 Task: Create in the project AgileNova and in the Backlog issue 'Upgrade the logging and reporting features of a web application to improve system monitoring and analysis' a child issue 'Serverless computing application deployment automation and remediation', and assign it to team member softage.2@softage.net. Create in the project AgileNova and in the Backlog issue 'Create a new online platform for online fitness courses with advanced workout tracking and personalization features' a child issue 'Automated infrastructure disaster recovery planning and optimization', and assign it to team member softage.3@softage.net
Action: Mouse moved to (835, 641)
Screenshot: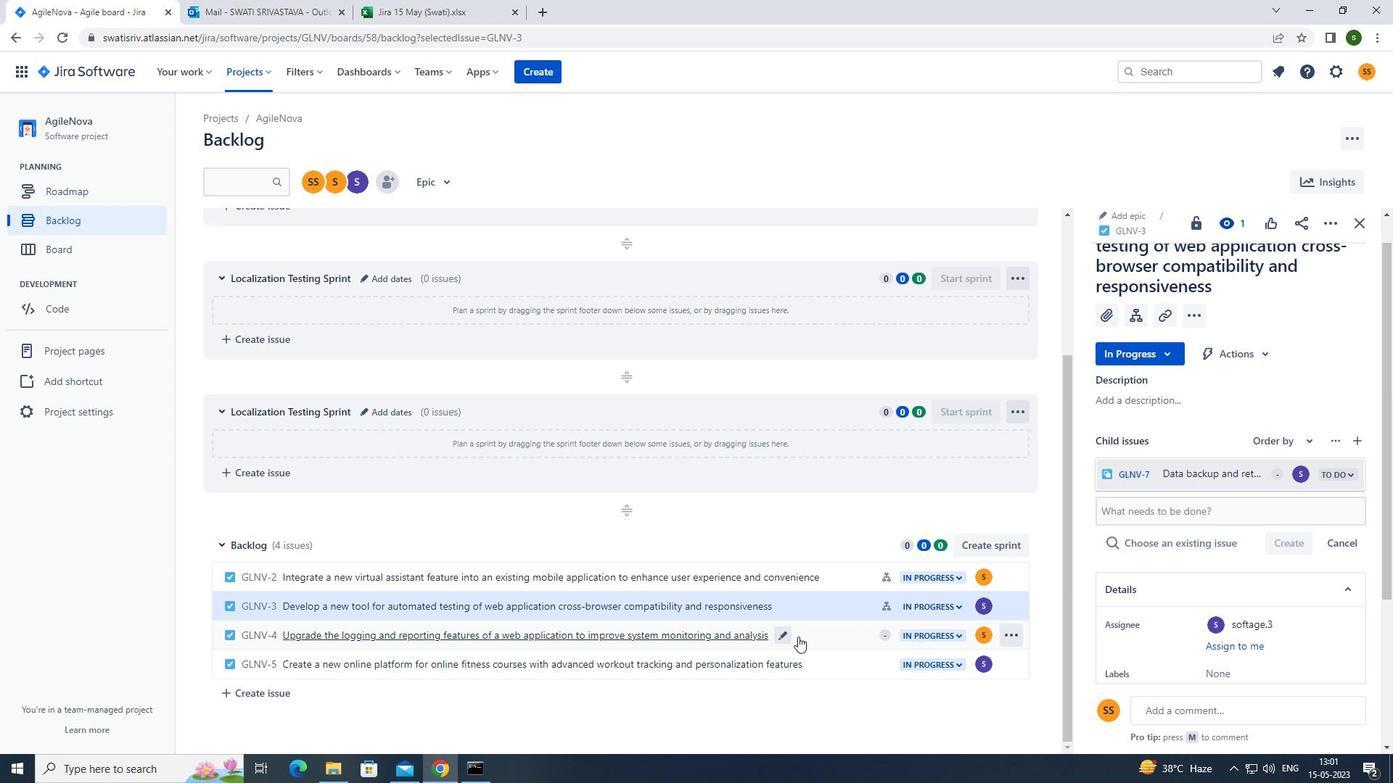 
Action: Mouse pressed left at (835, 641)
Screenshot: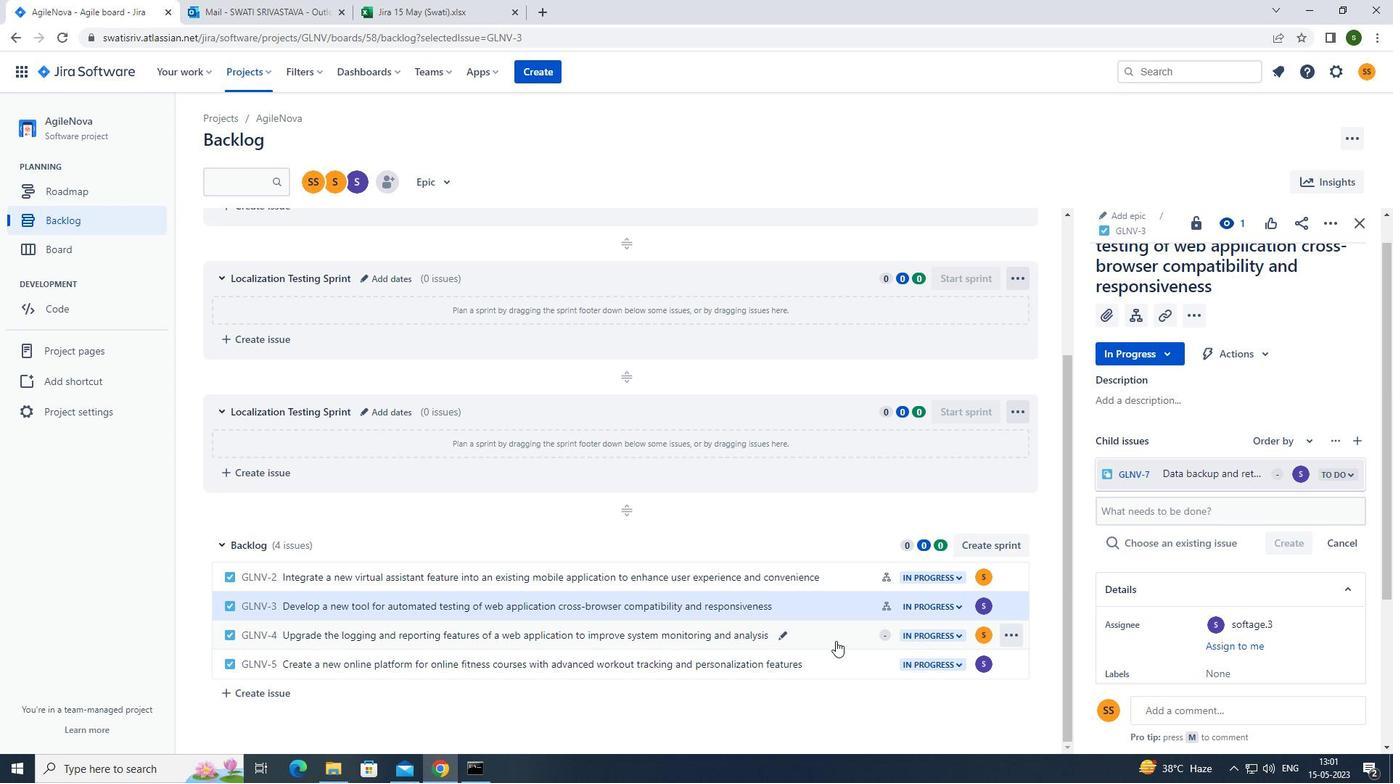 
Action: Mouse moved to (1136, 348)
Screenshot: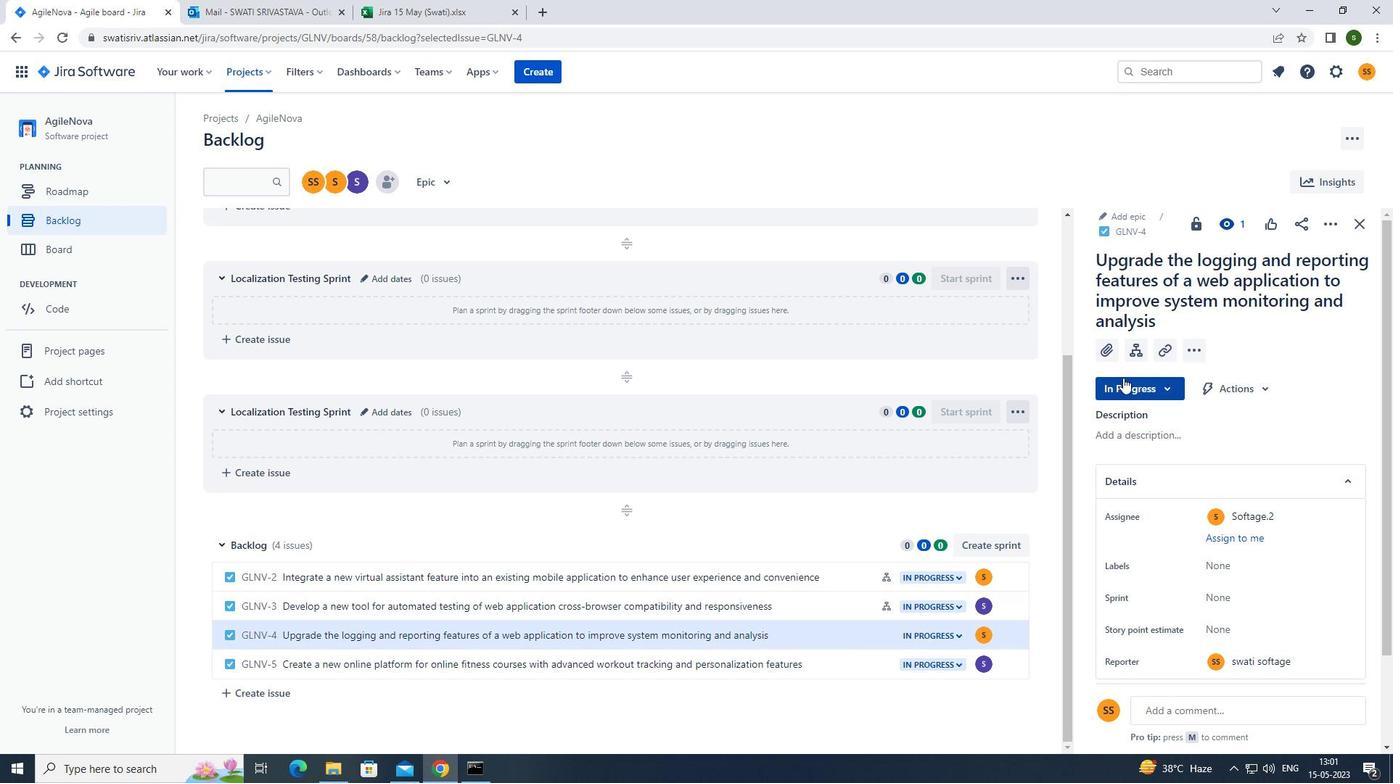 
Action: Mouse pressed left at (1136, 348)
Screenshot: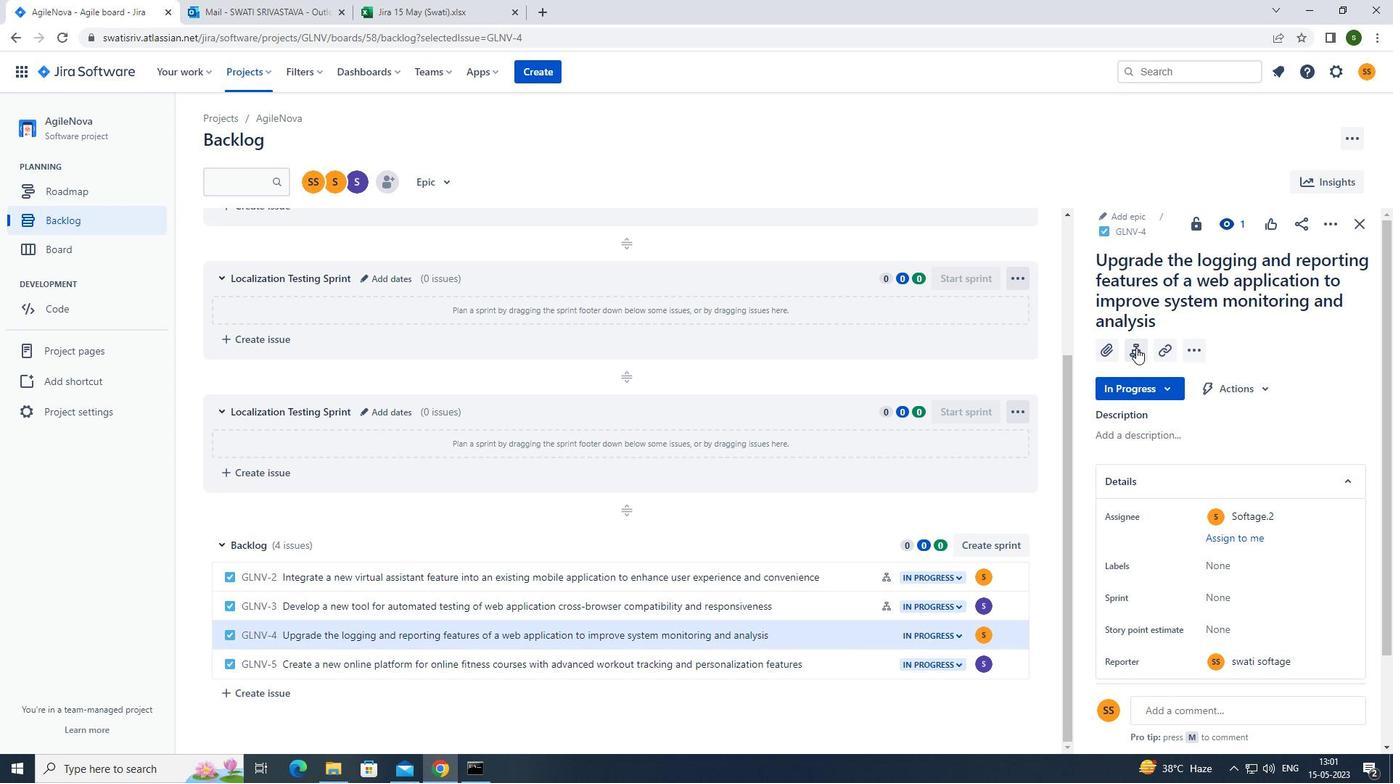 
Action: Mouse moved to (1164, 464)
Screenshot: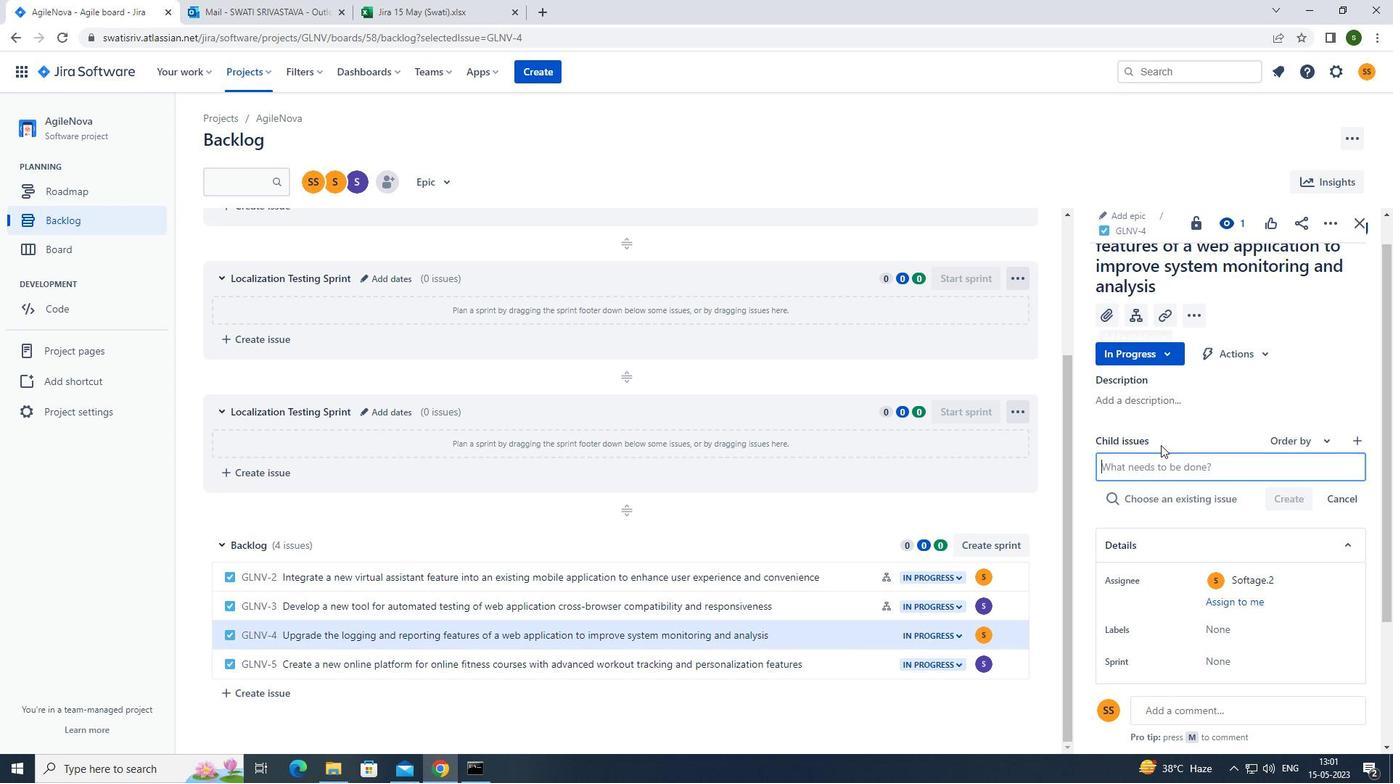 
Action: Mouse pressed left at (1164, 464)
Screenshot: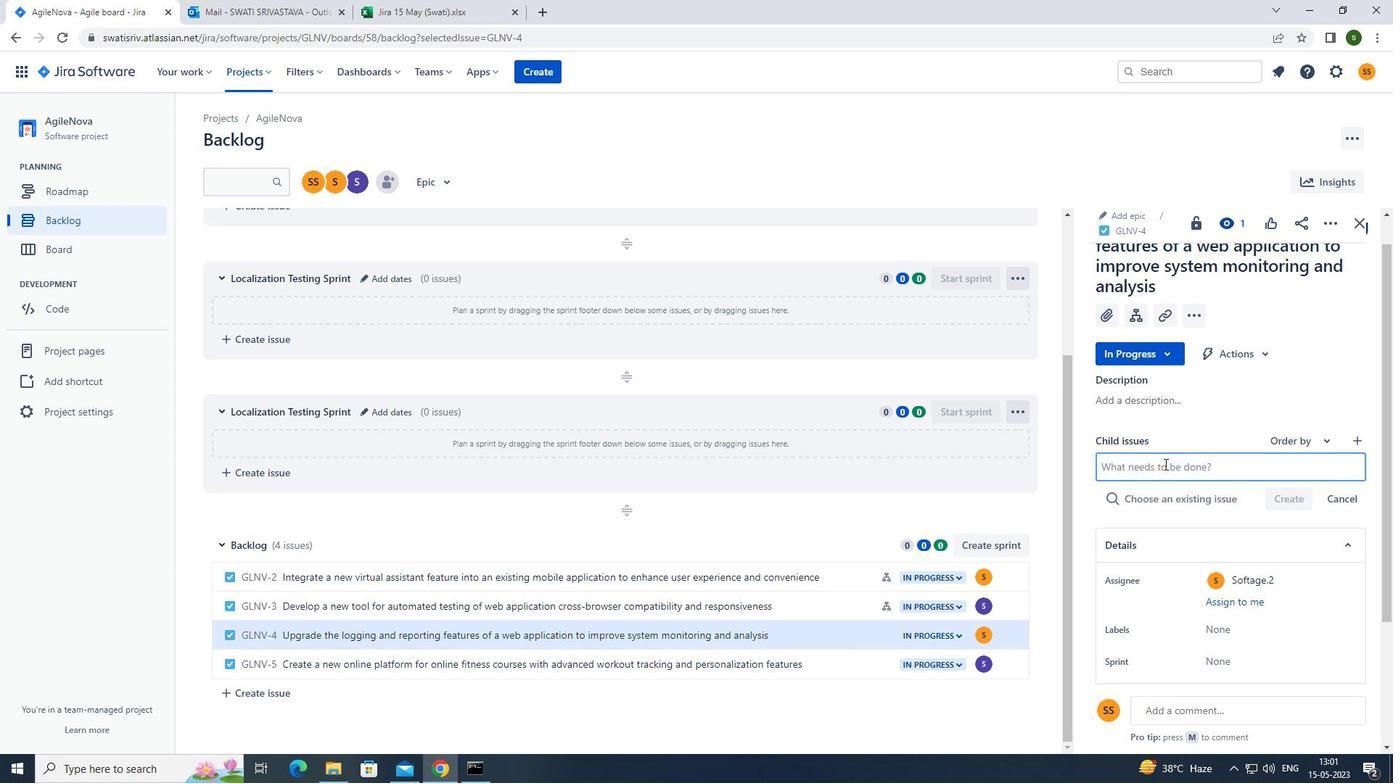
Action: Mouse moved to (1143, 470)
Screenshot: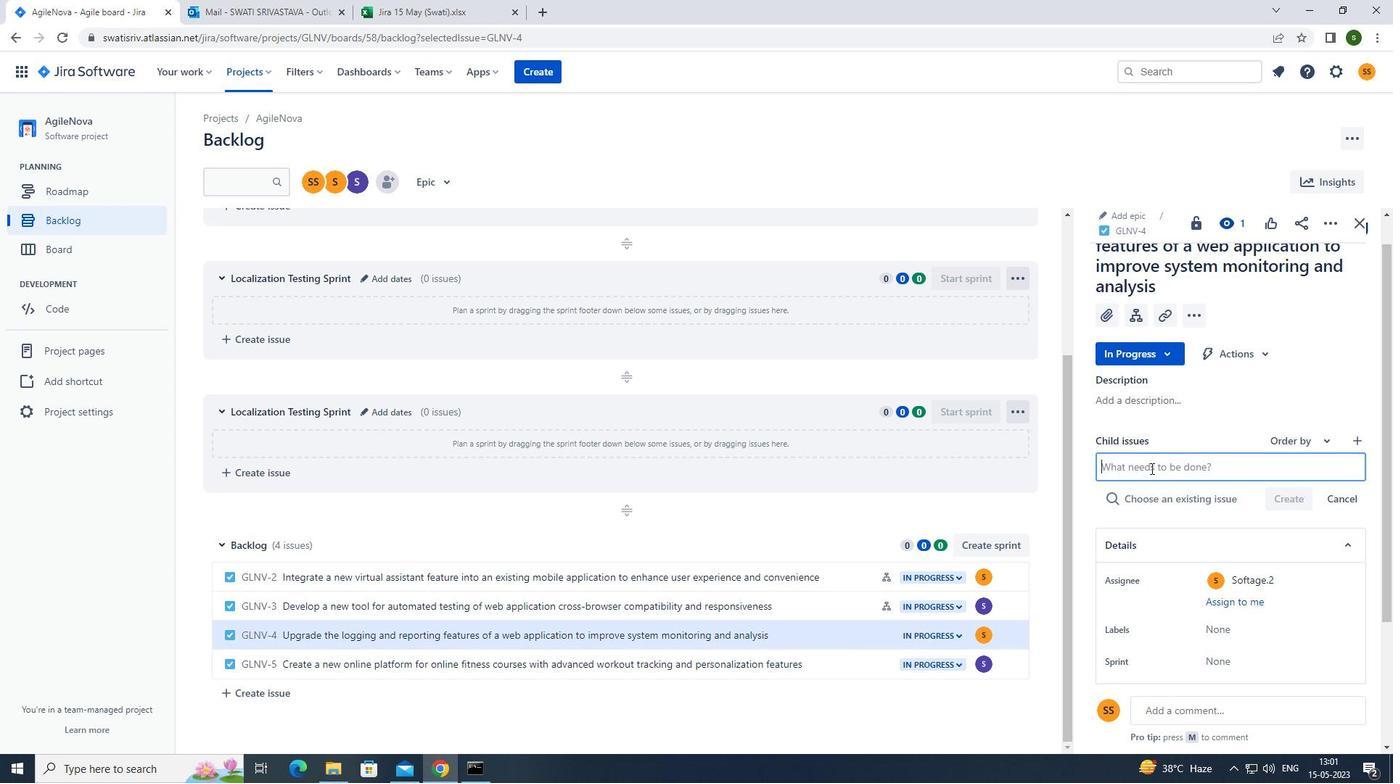 
Action: Key pressed <Key.caps_lock>s<Key.caps_lock>erverless<Key.space>computing<Key.space>application<Key.space>del<Key.backspace>ployment<Key.space>automation<Key.space>and<Key.space>remediation<Key.enter>
Screenshot: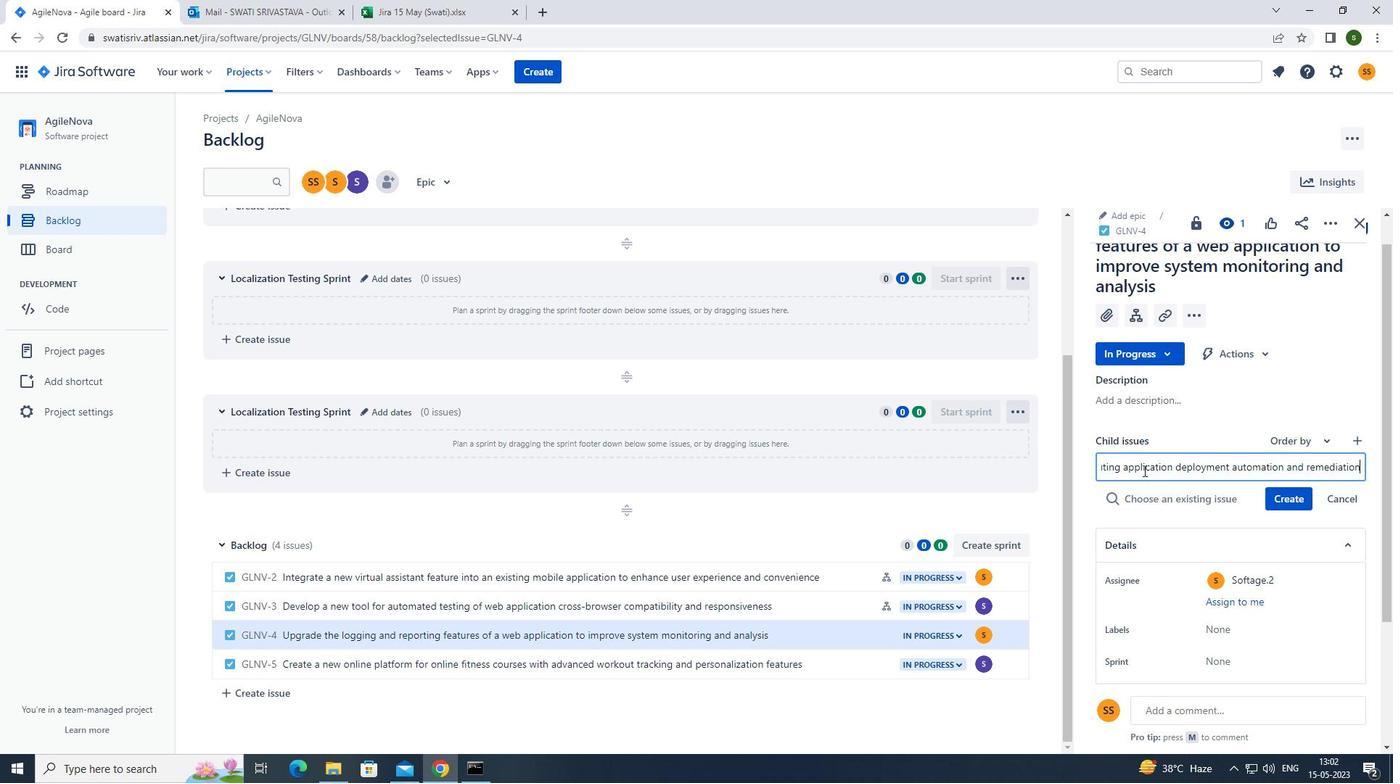 
Action: Mouse moved to (1298, 473)
Screenshot: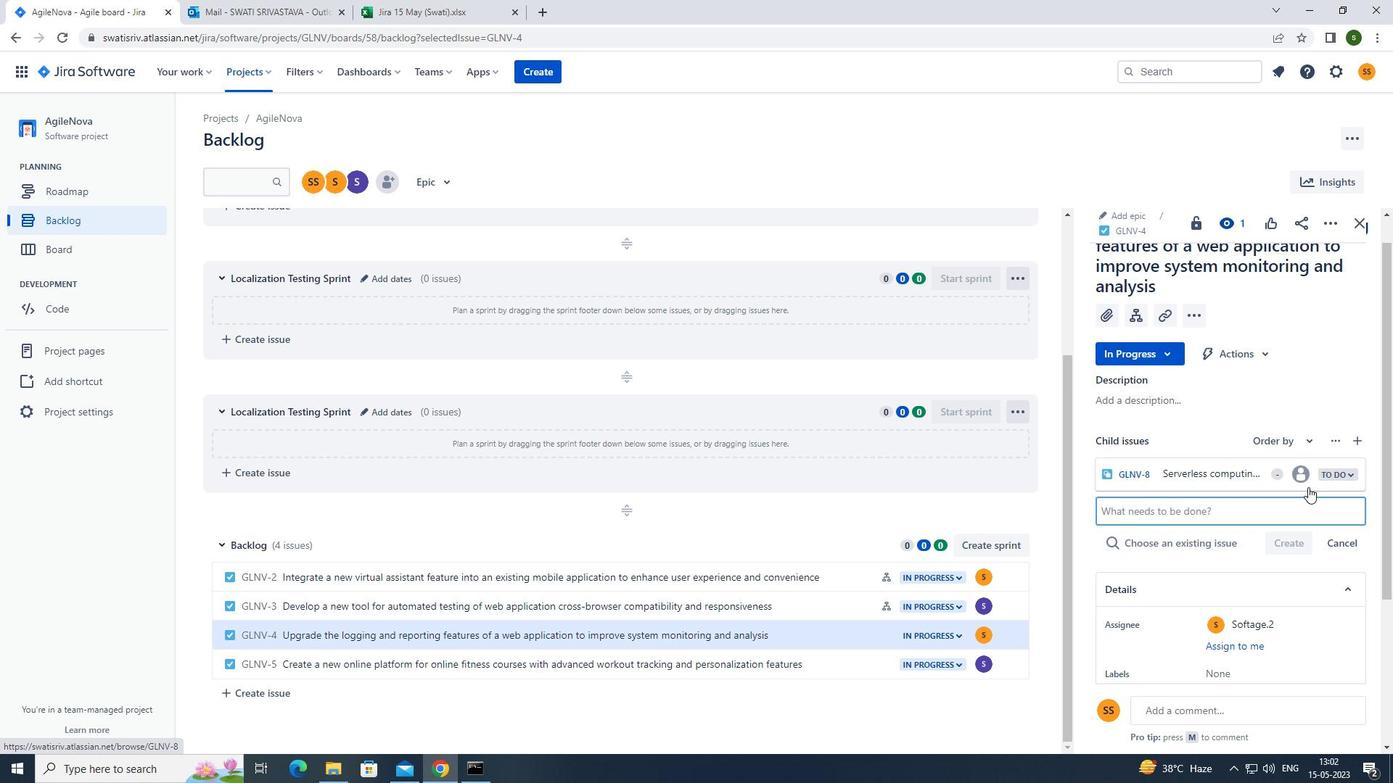 
Action: Mouse pressed left at (1298, 473)
Screenshot: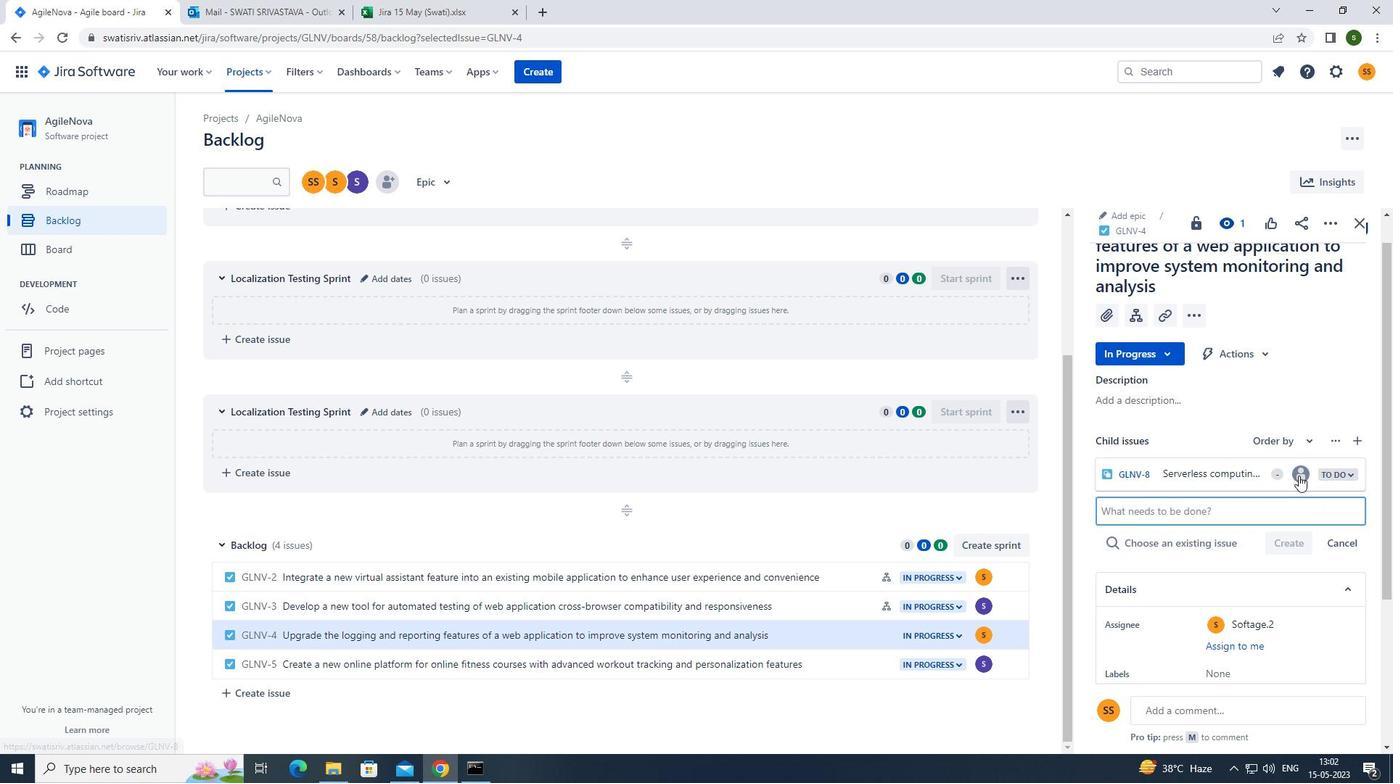 
Action: Mouse moved to (1171, 522)
Screenshot: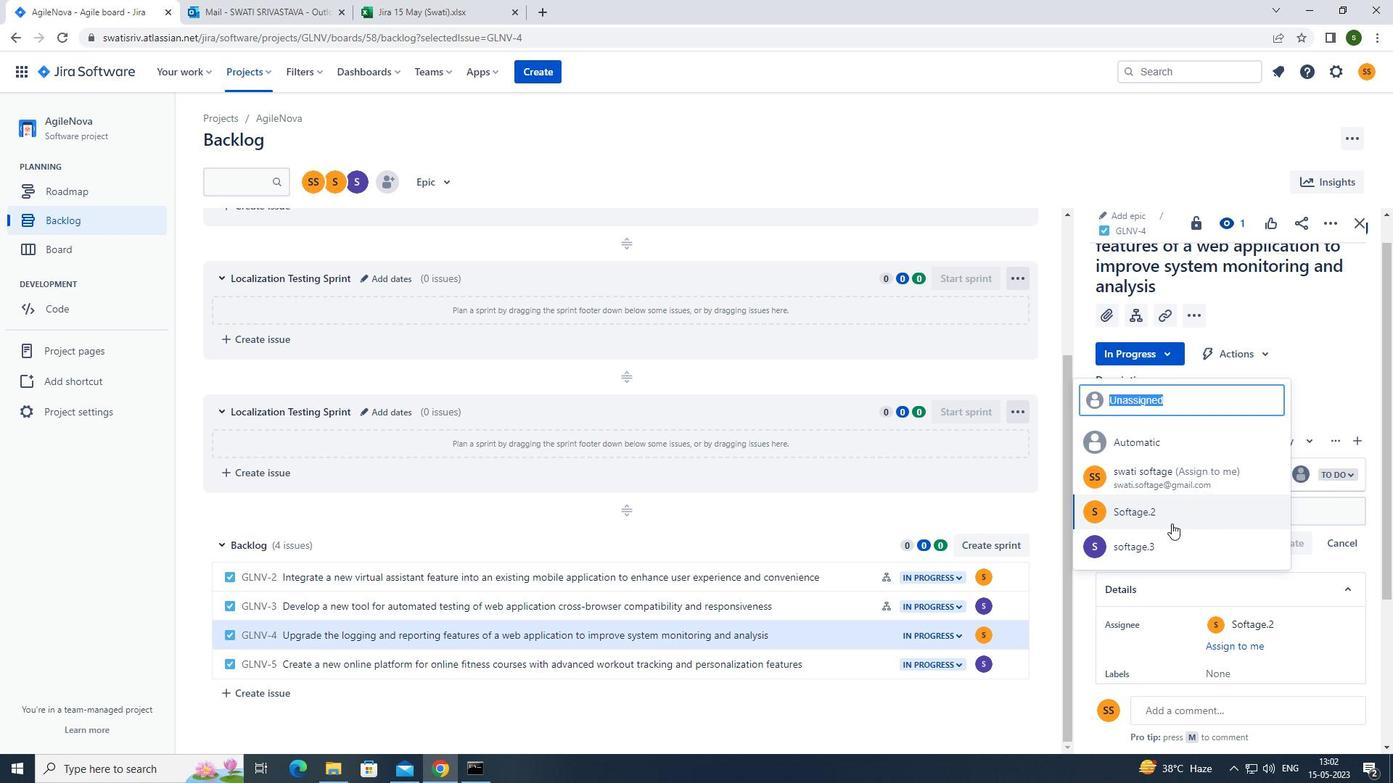 
Action: Mouse pressed left at (1171, 522)
Screenshot: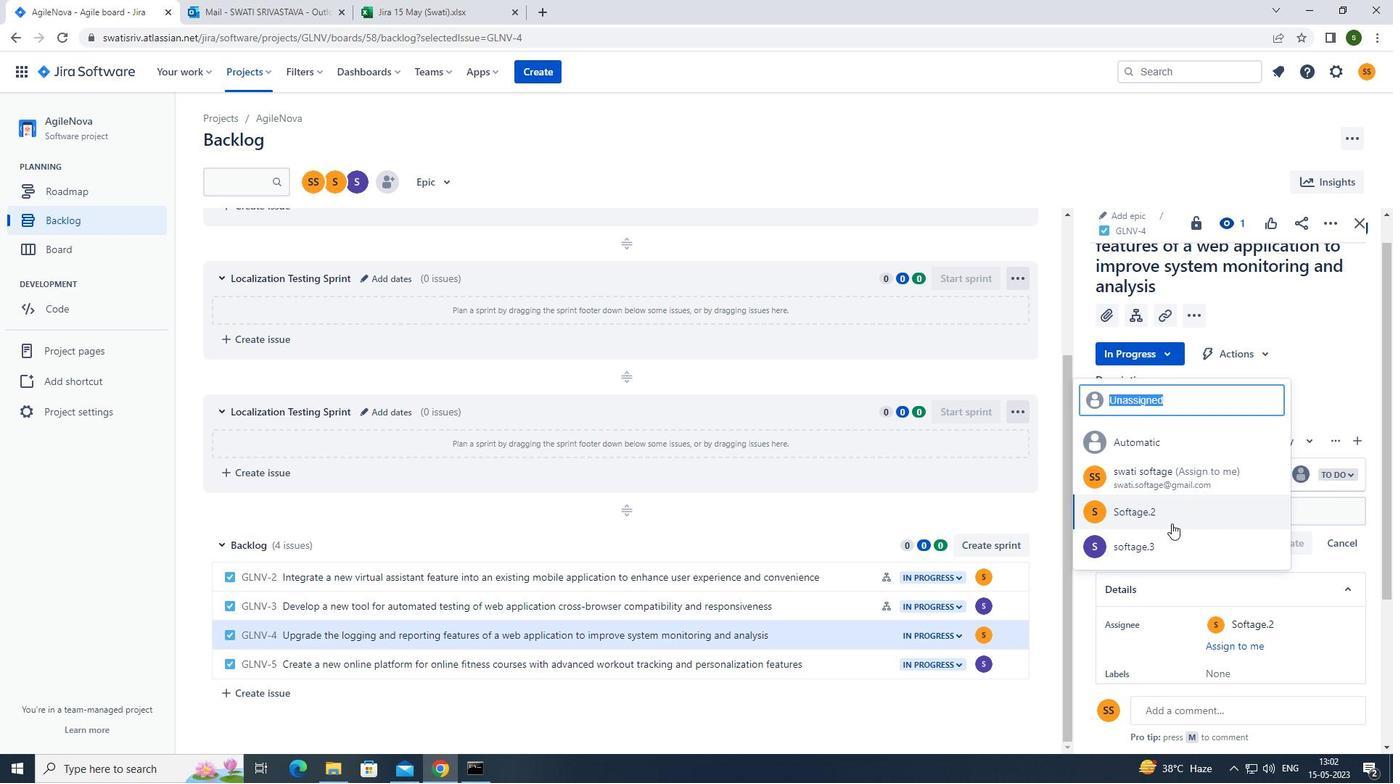 
Action: Mouse moved to (859, 671)
Screenshot: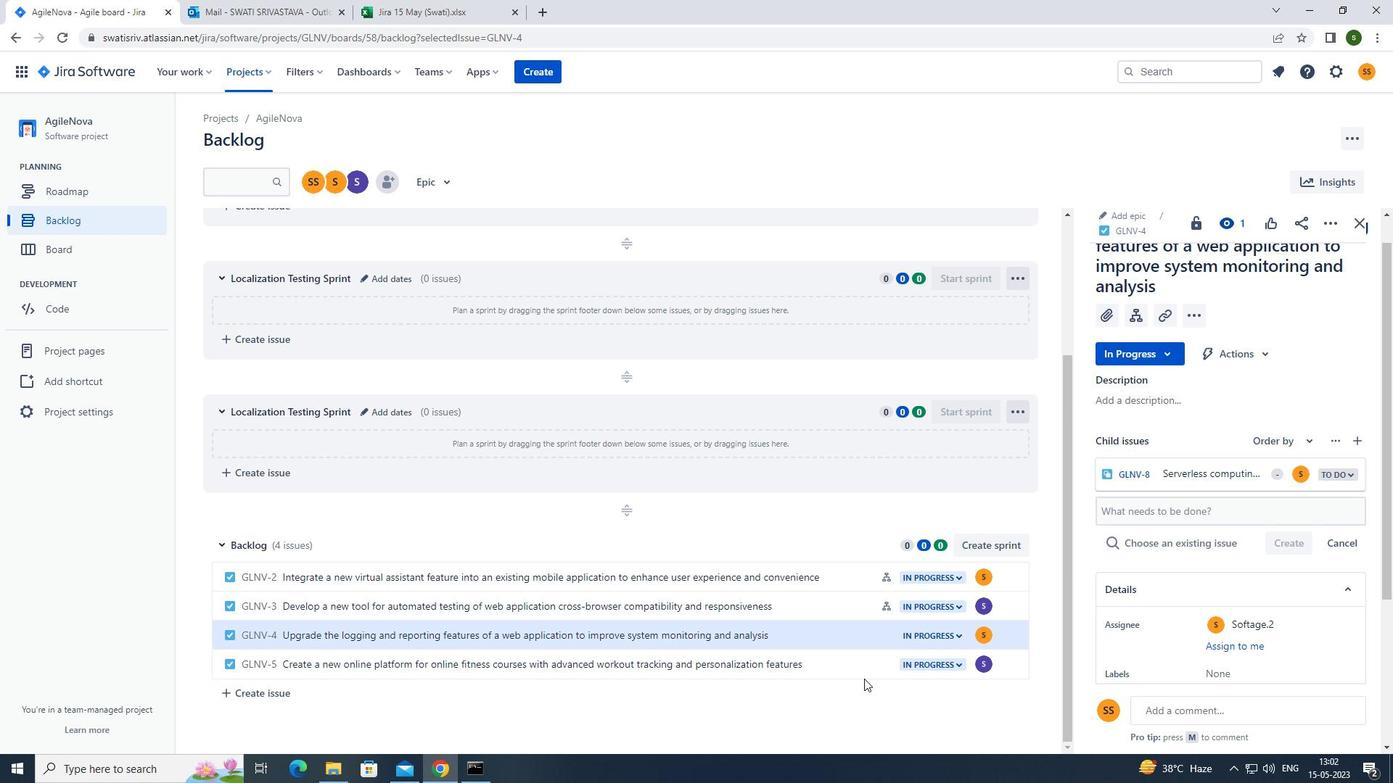 
Action: Mouse pressed left at (859, 671)
Screenshot: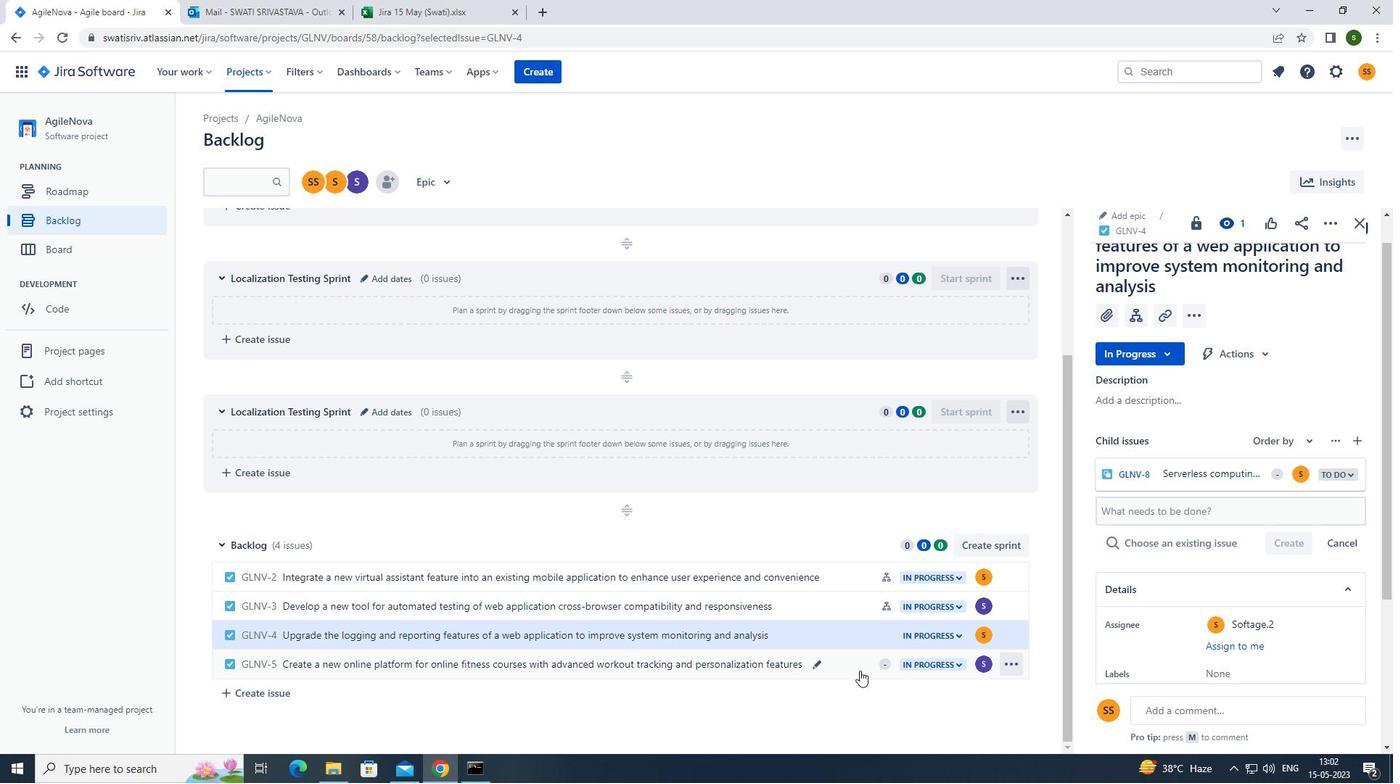 
Action: Mouse moved to (1139, 347)
Screenshot: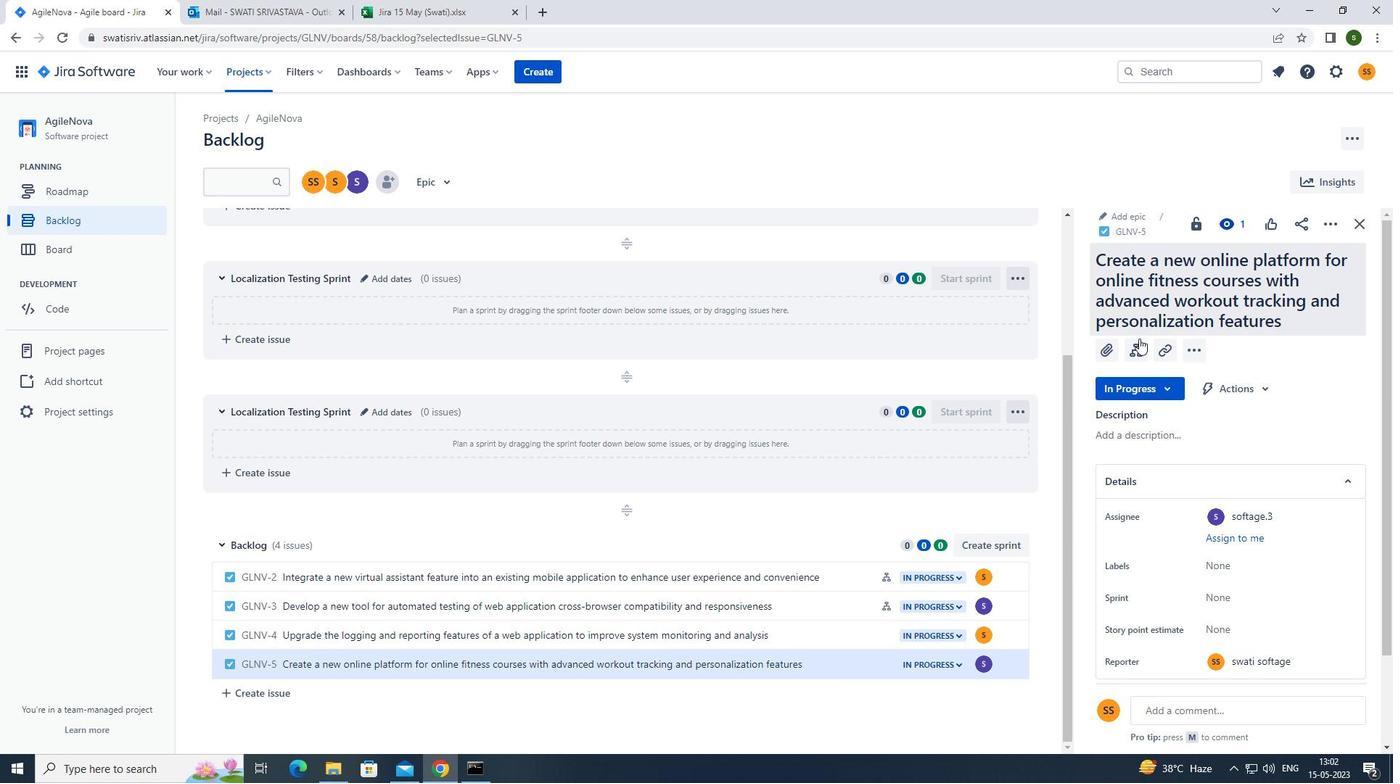 
Action: Mouse pressed left at (1139, 347)
Screenshot: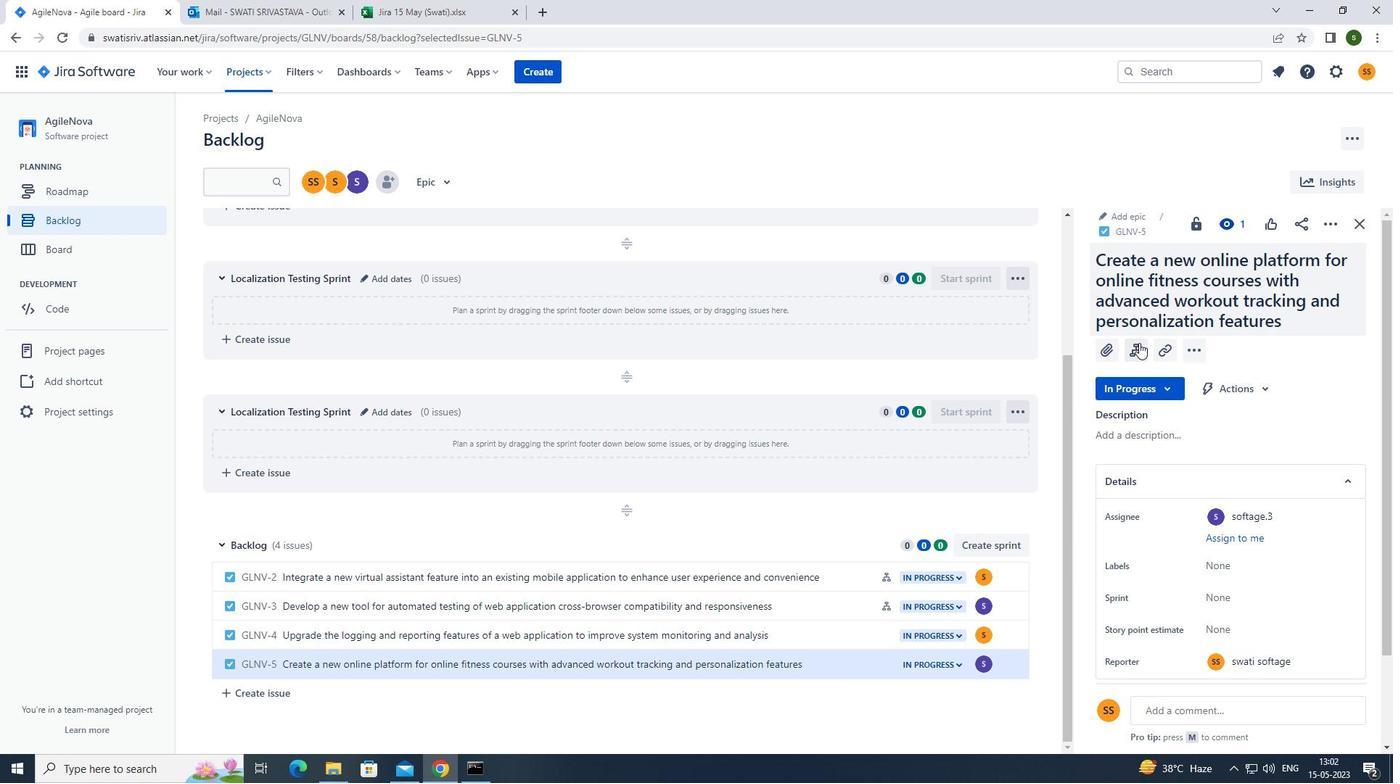 
Action: Mouse moved to (1156, 463)
Screenshot: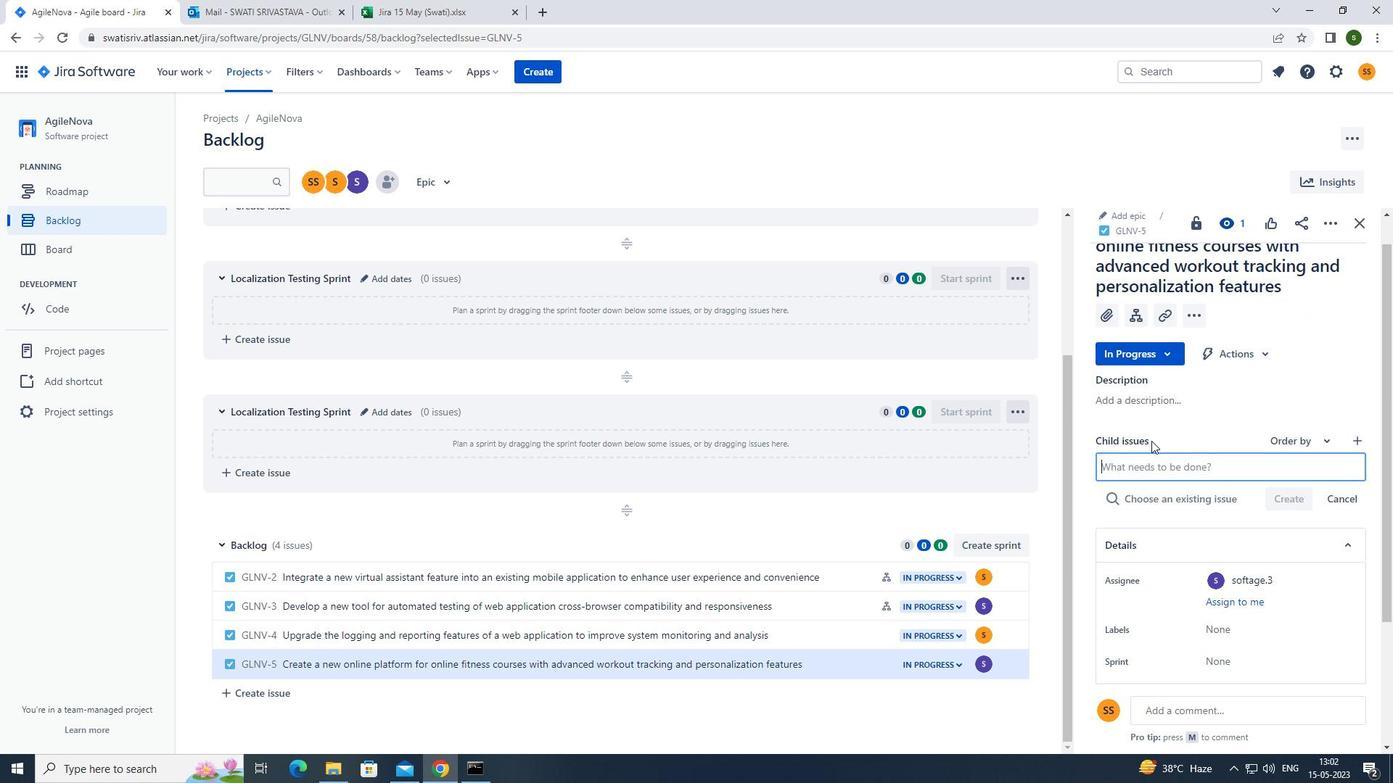 
Action: Mouse pressed left at (1156, 463)
Screenshot: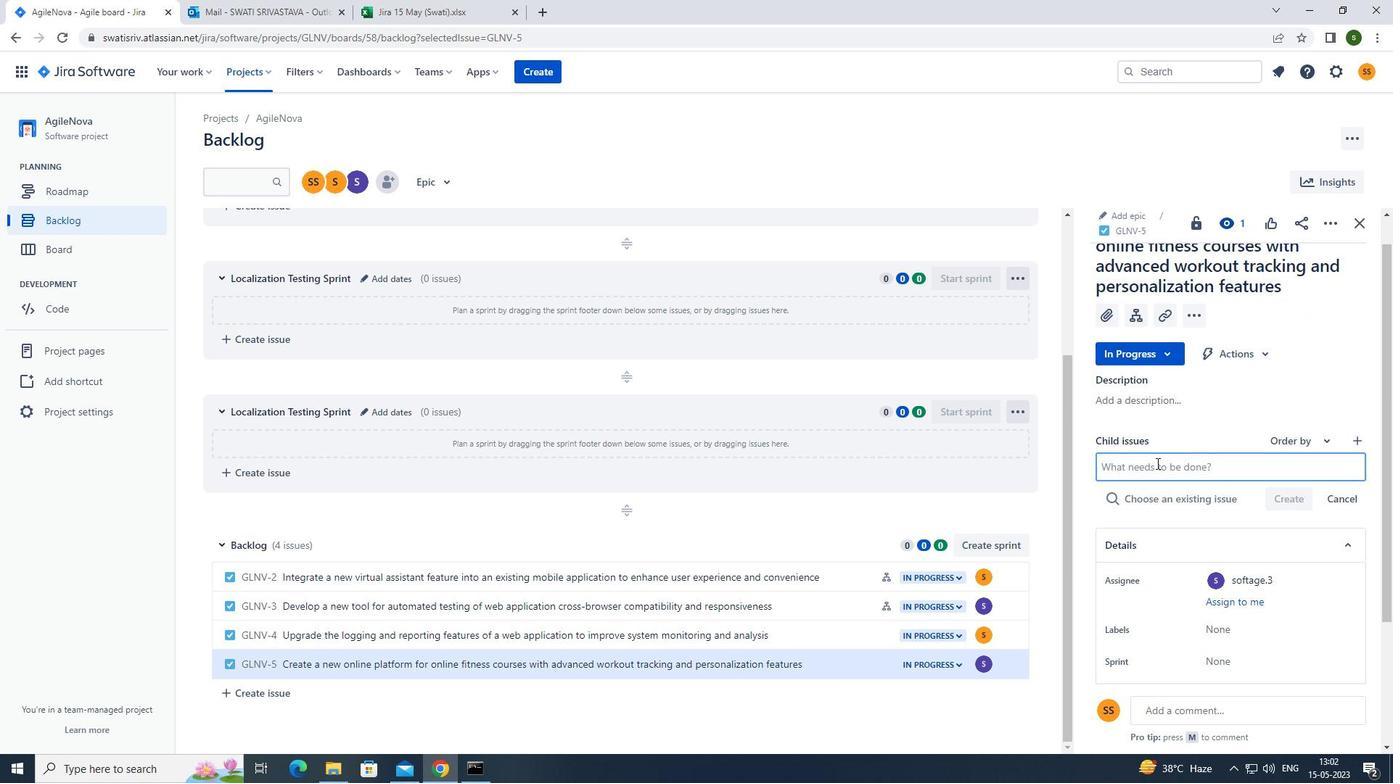 
Action: Mouse moved to (1148, 467)
Screenshot: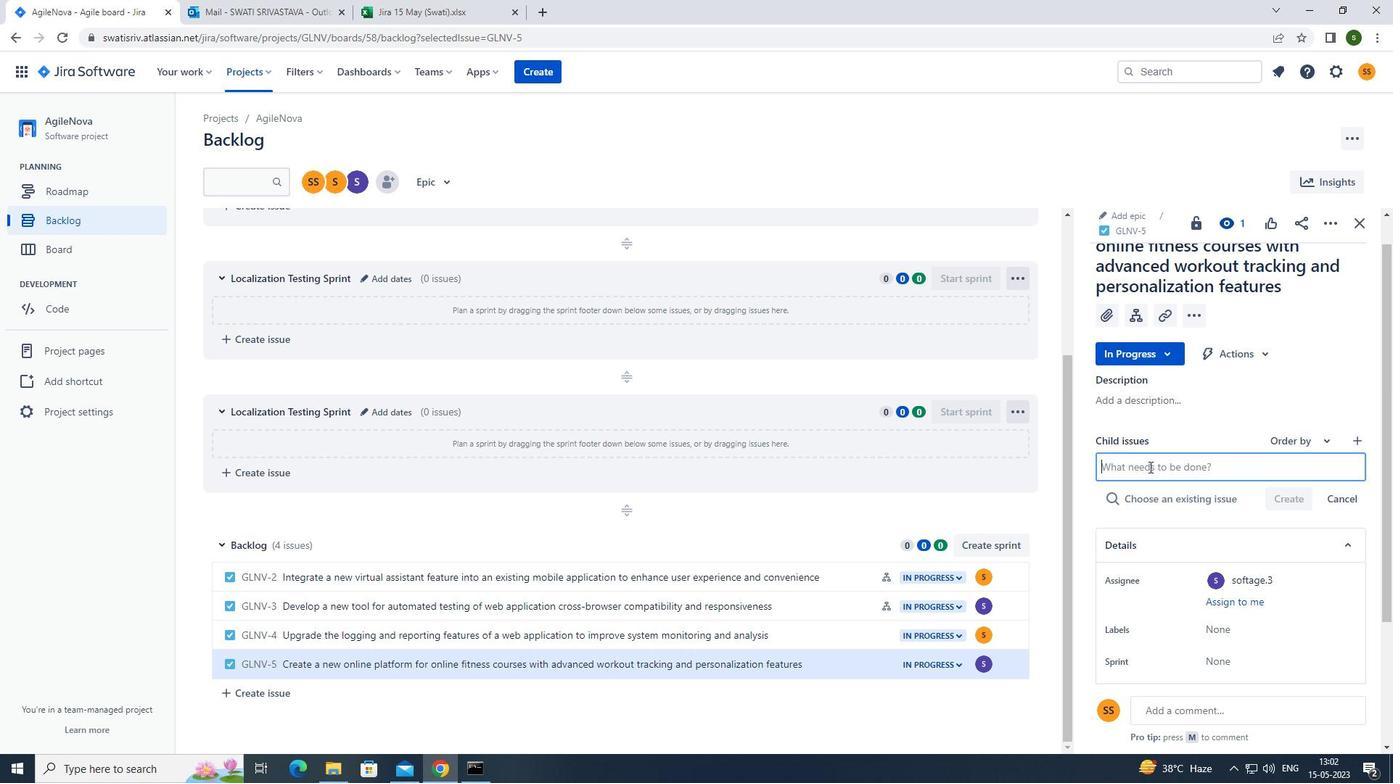 
Action: Key pressed <Key.caps_lock>a<Key.caps_lock>utomated<Key.space>infrastructure<Key.space>disaster<Key.space>recovery<Key.space>planning<Key.space>and<Key.space>optimization<Key.enter>
Screenshot: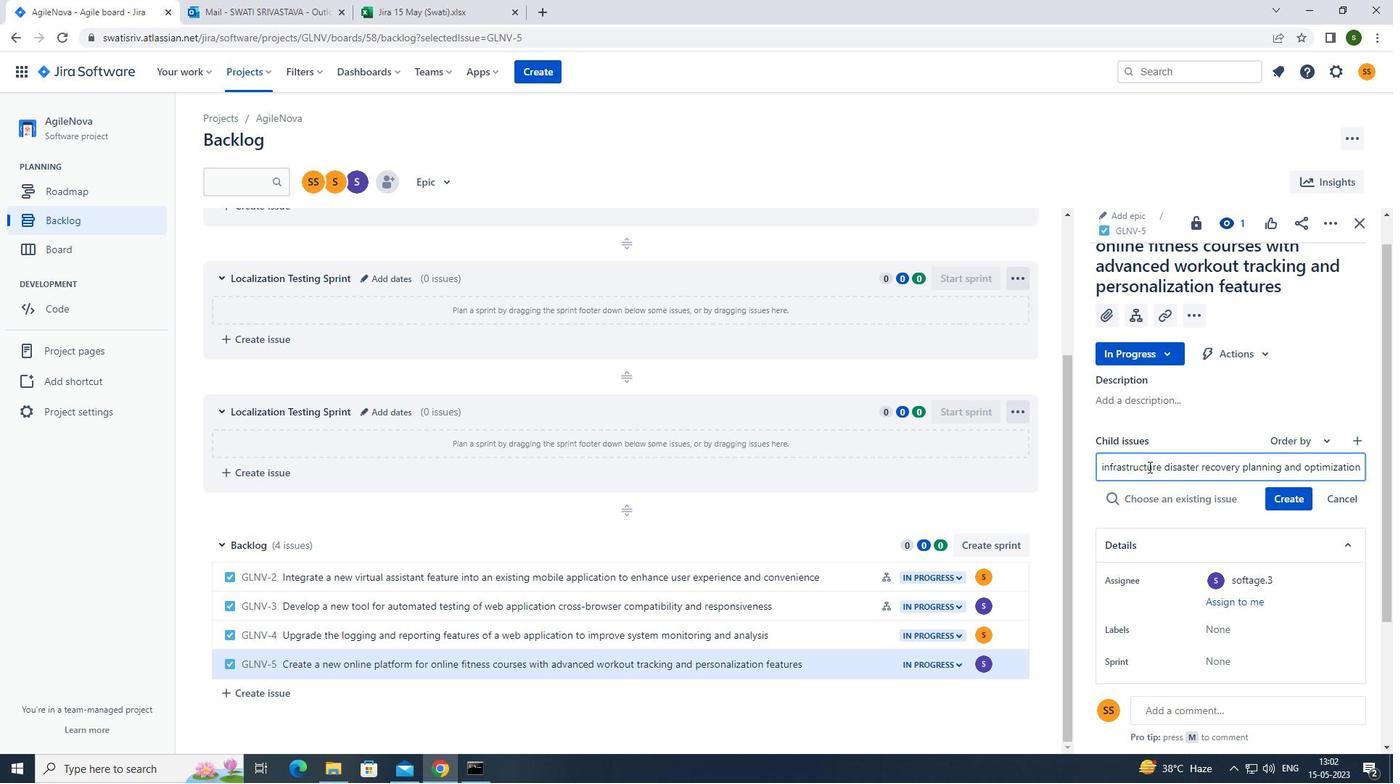 
Action: Mouse moved to (1299, 475)
Screenshot: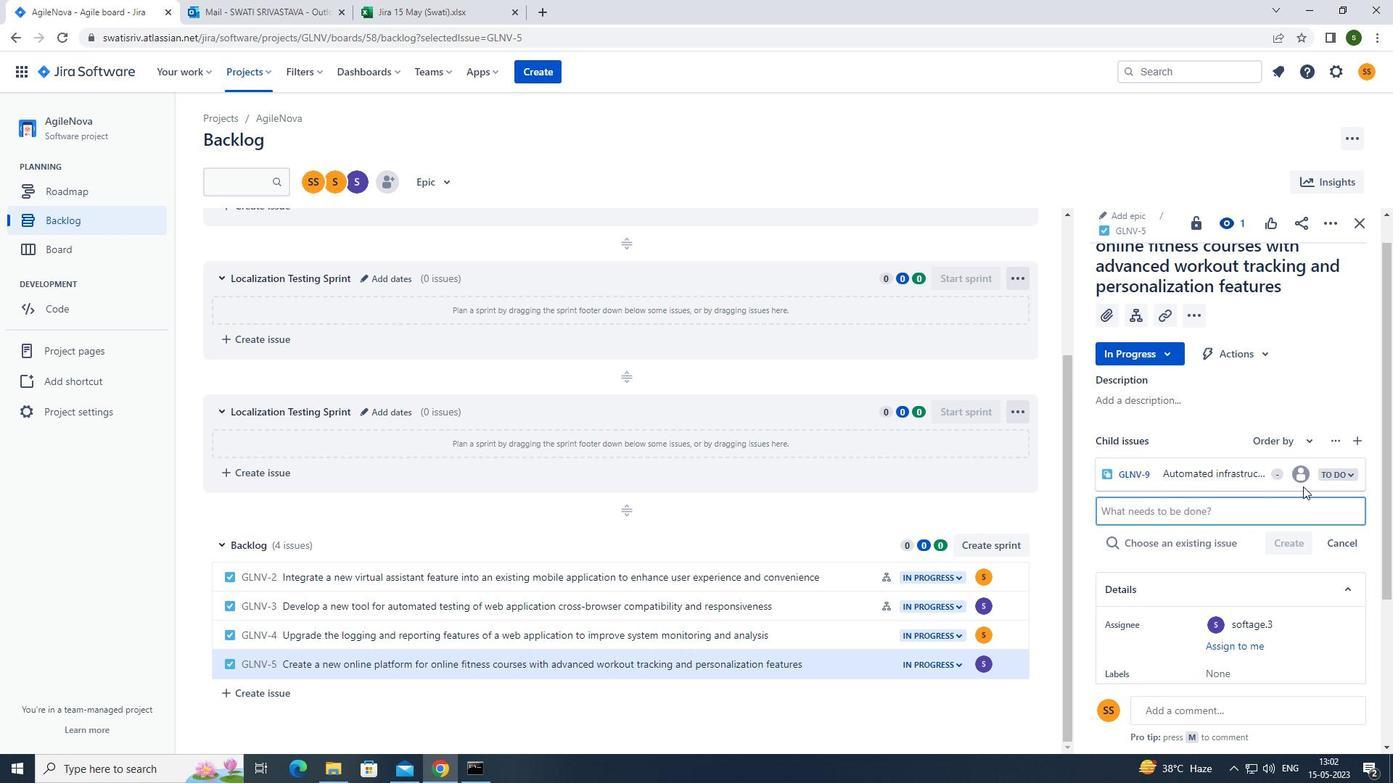 
Action: Mouse pressed left at (1299, 475)
Screenshot: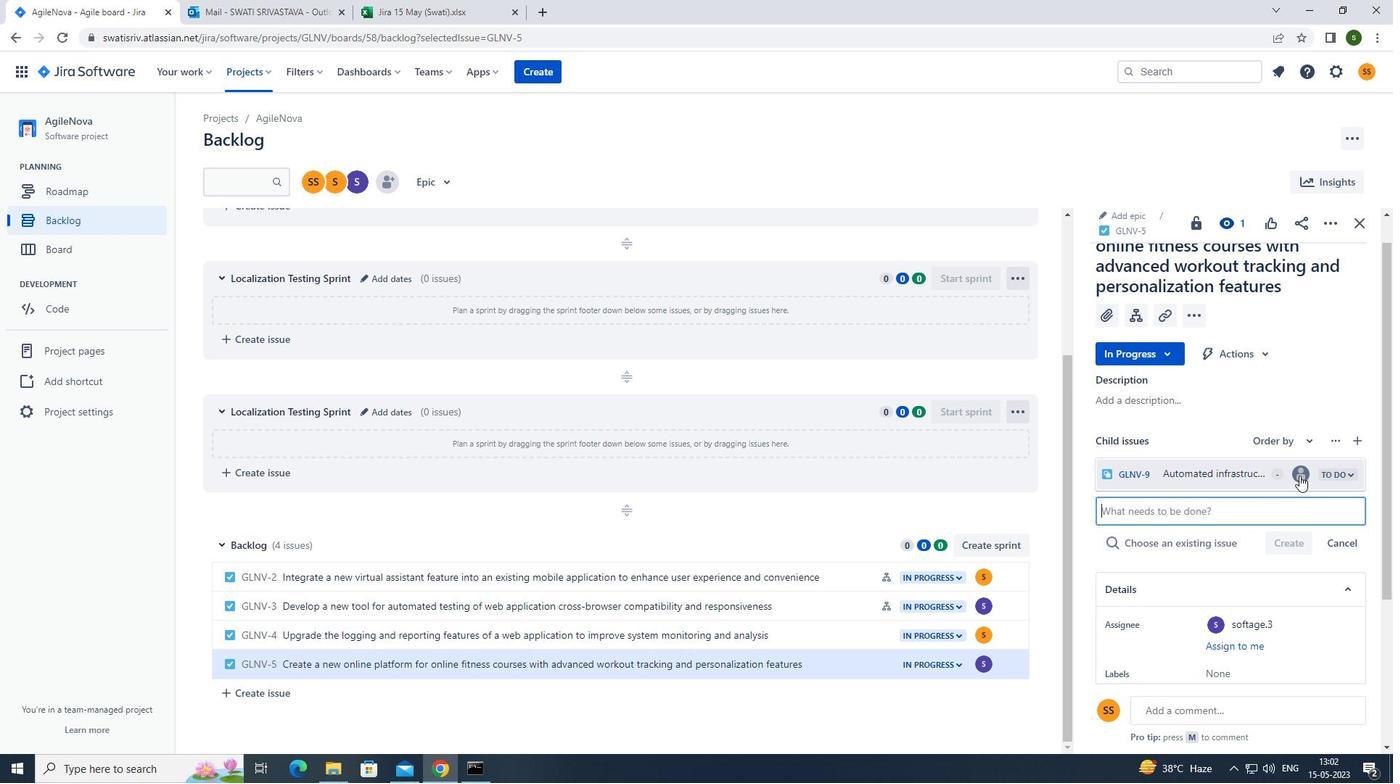 
Action: Mouse moved to (1173, 552)
Screenshot: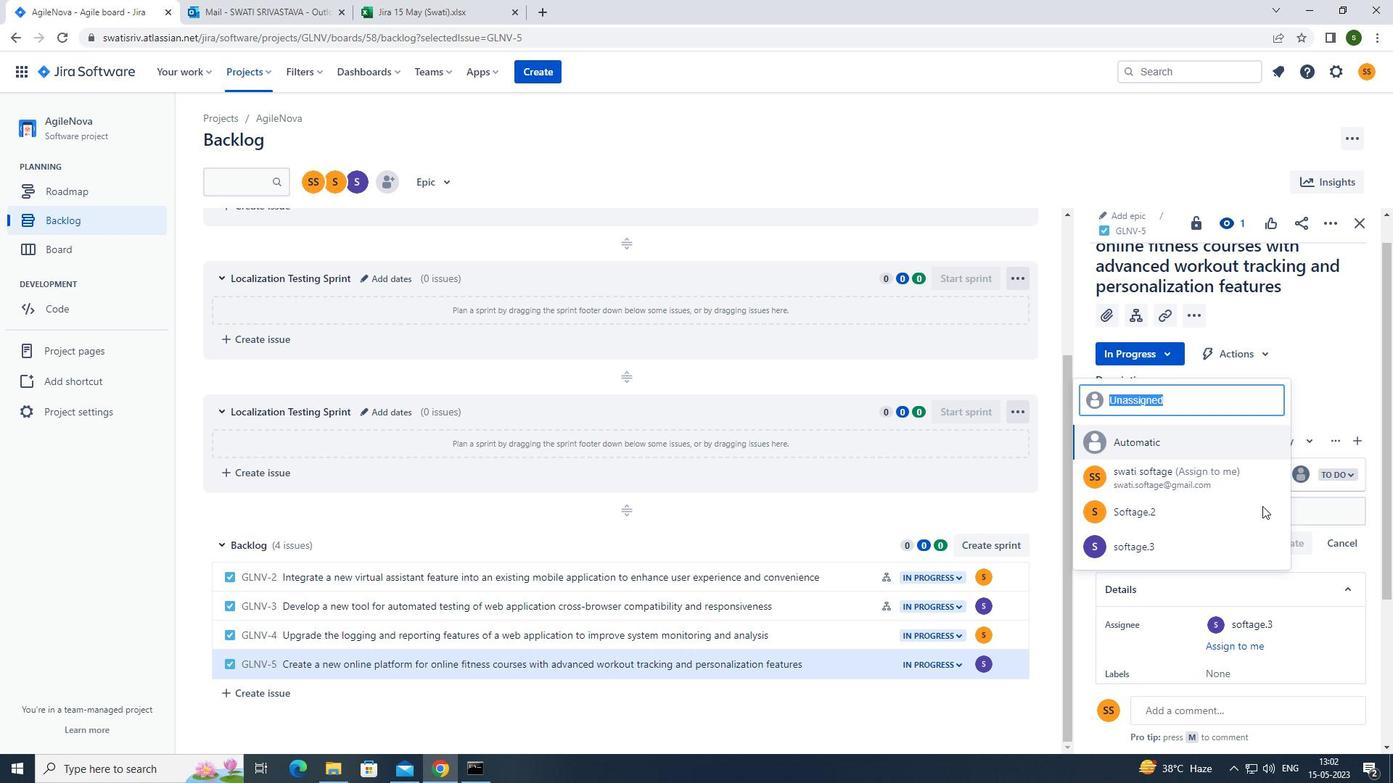 
Action: Mouse pressed left at (1173, 552)
Screenshot: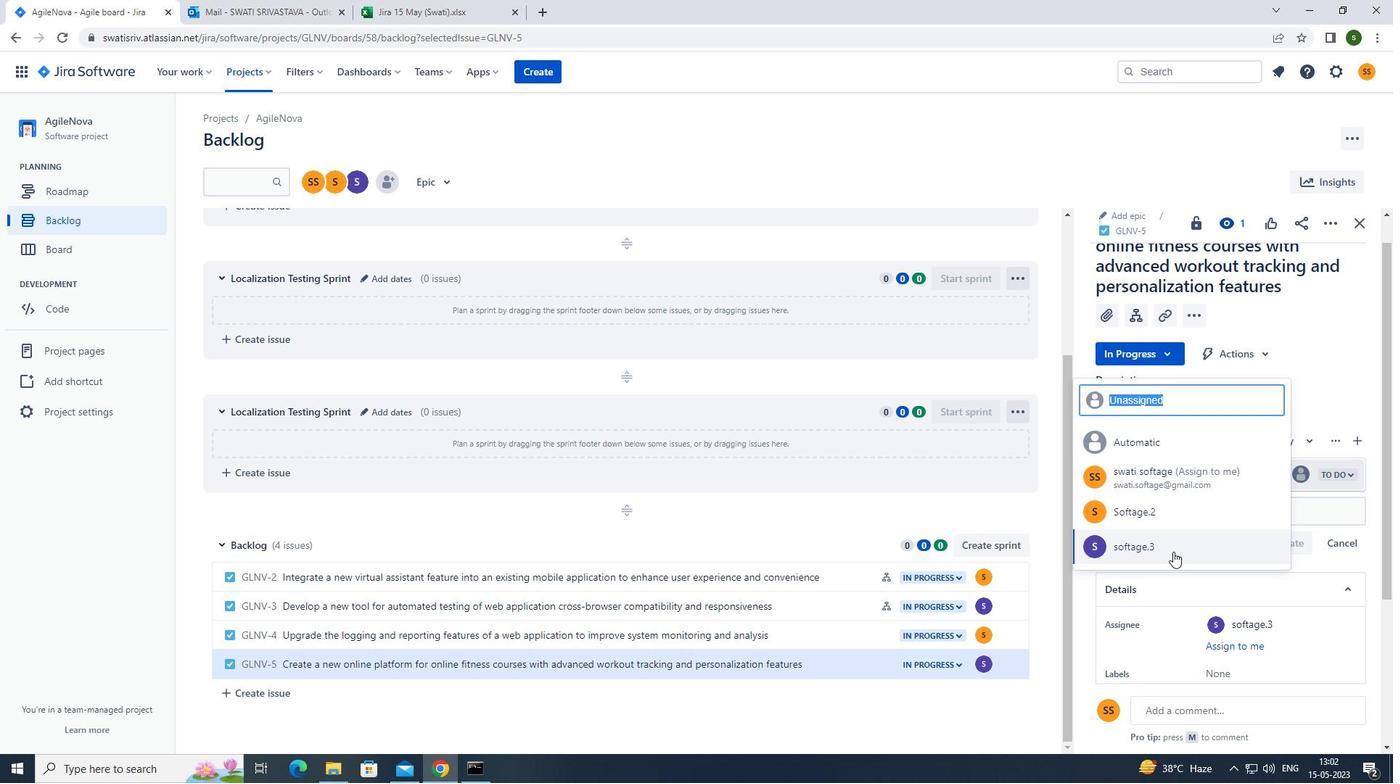 
